Task: Create a due date automation trigger when advanced on, on the tuesday of the week a card is due add content with a name starting with resume at 11:00 AM.
Action: Mouse moved to (824, 253)
Screenshot: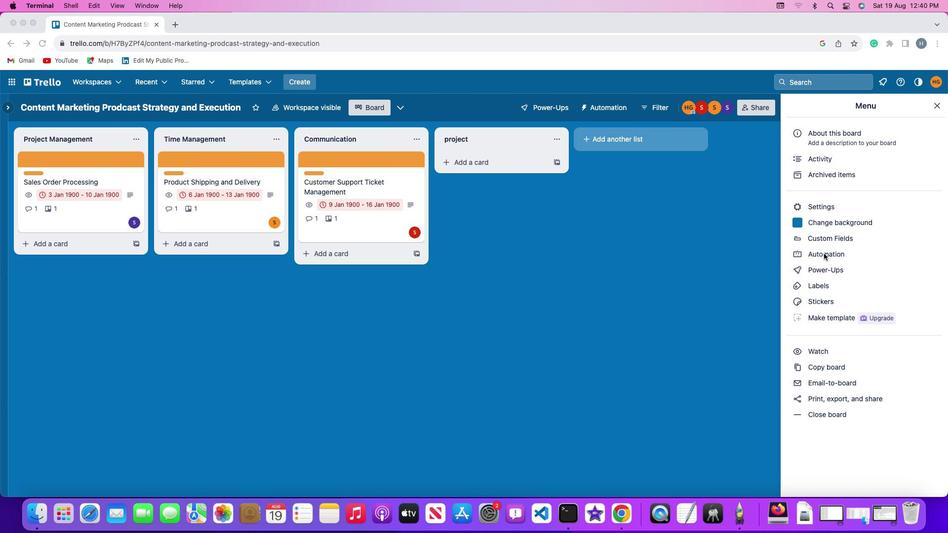 
Action: Mouse pressed left at (824, 253)
Screenshot: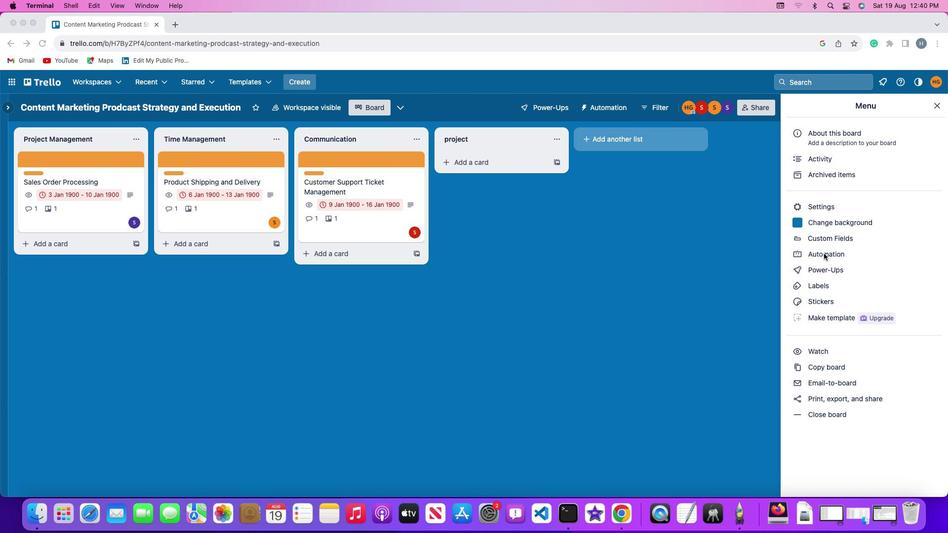 
Action: Mouse pressed left at (824, 253)
Screenshot: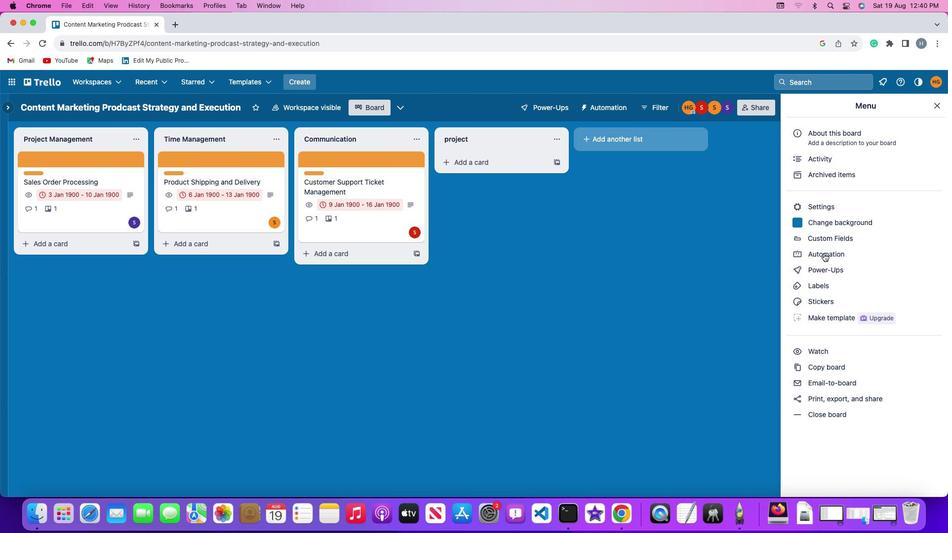 
Action: Mouse moved to (55, 235)
Screenshot: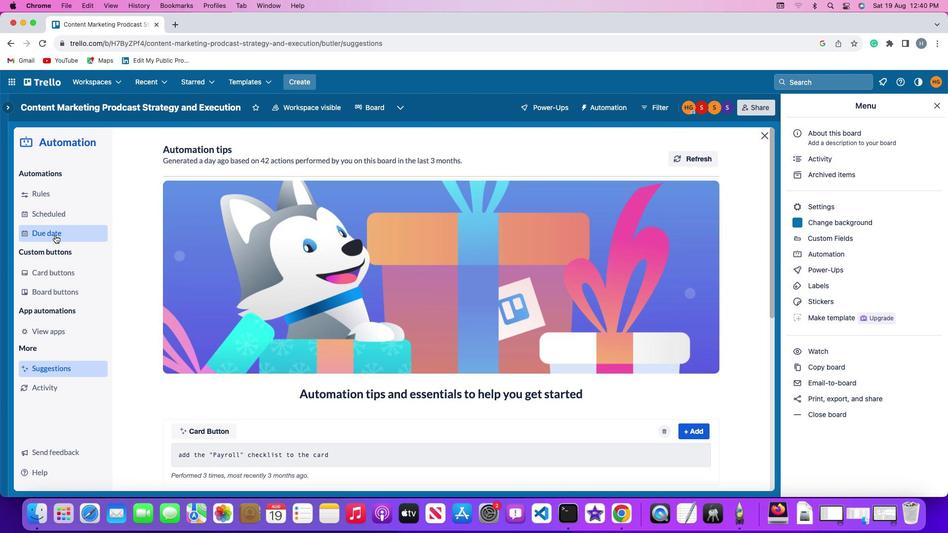 
Action: Mouse pressed left at (55, 235)
Screenshot: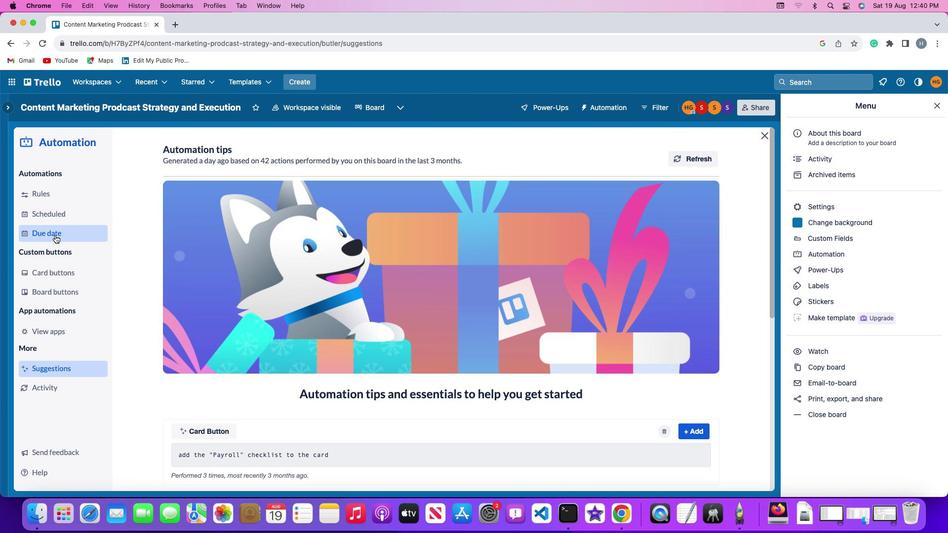 
Action: Mouse moved to (674, 151)
Screenshot: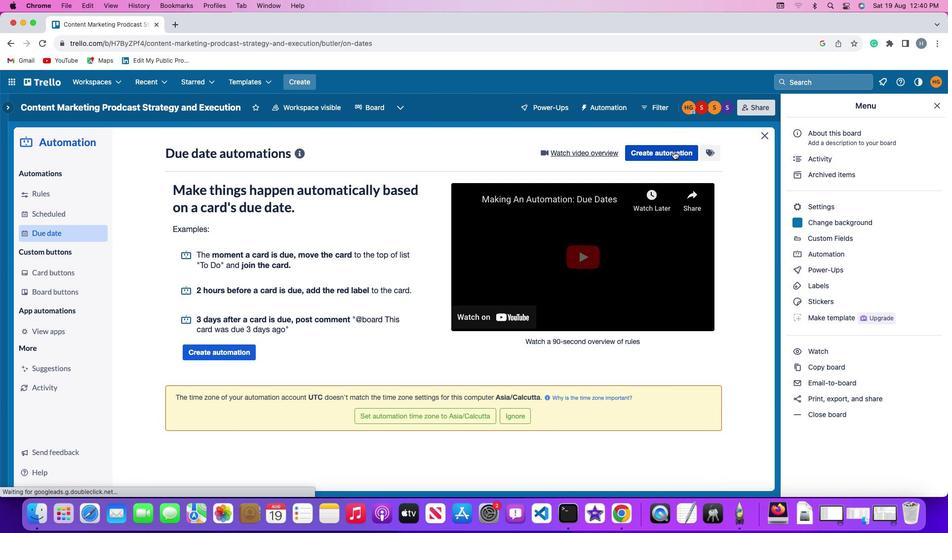 
Action: Mouse pressed left at (674, 151)
Screenshot: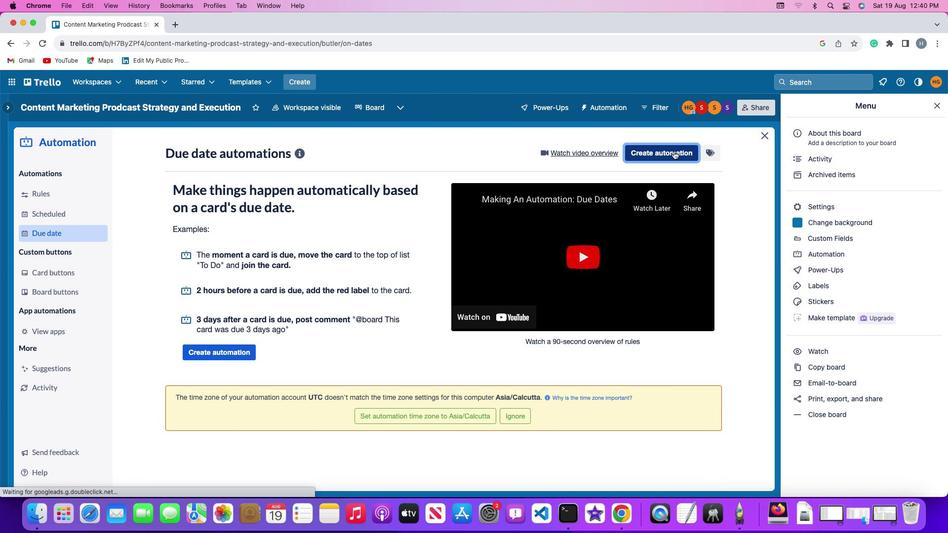 
Action: Mouse moved to (196, 246)
Screenshot: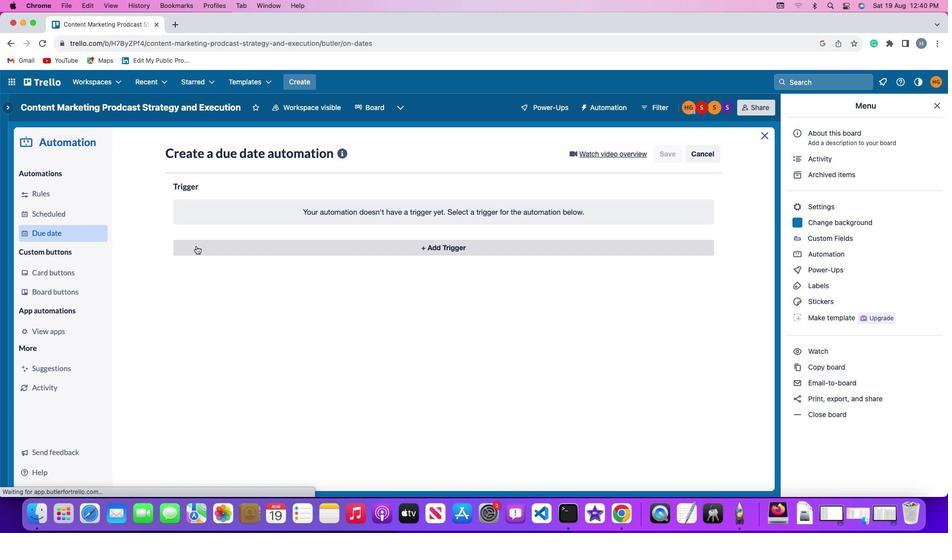 
Action: Mouse pressed left at (196, 246)
Screenshot: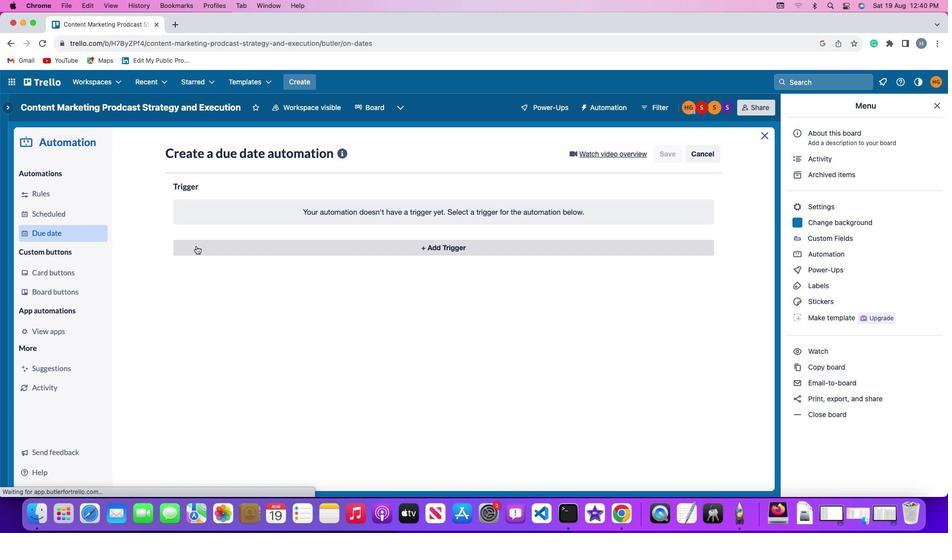 
Action: Mouse moved to (218, 433)
Screenshot: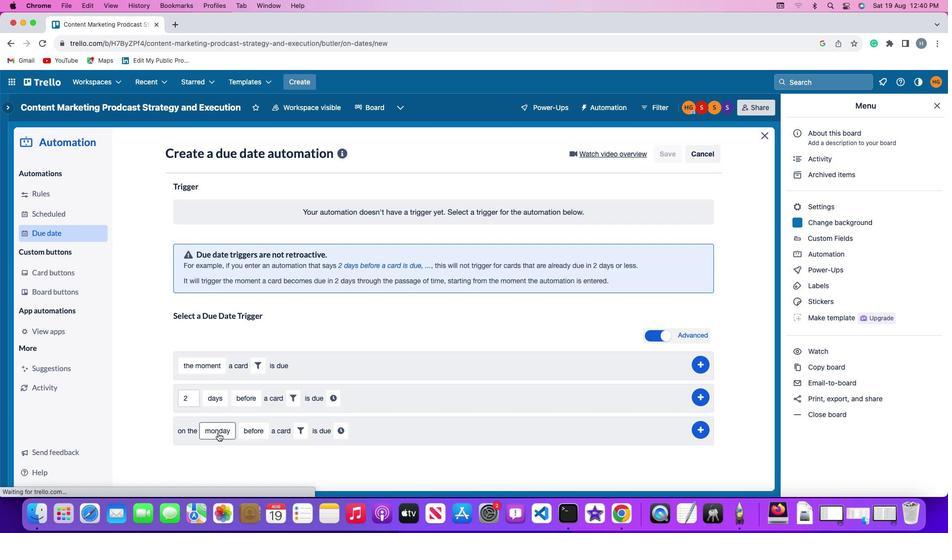 
Action: Mouse pressed left at (218, 433)
Screenshot: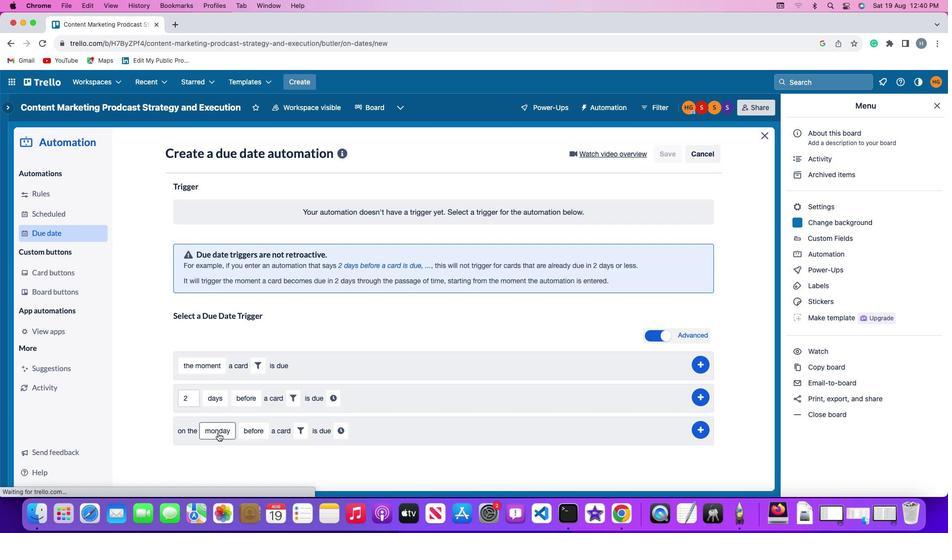 
Action: Mouse moved to (231, 315)
Screenshot: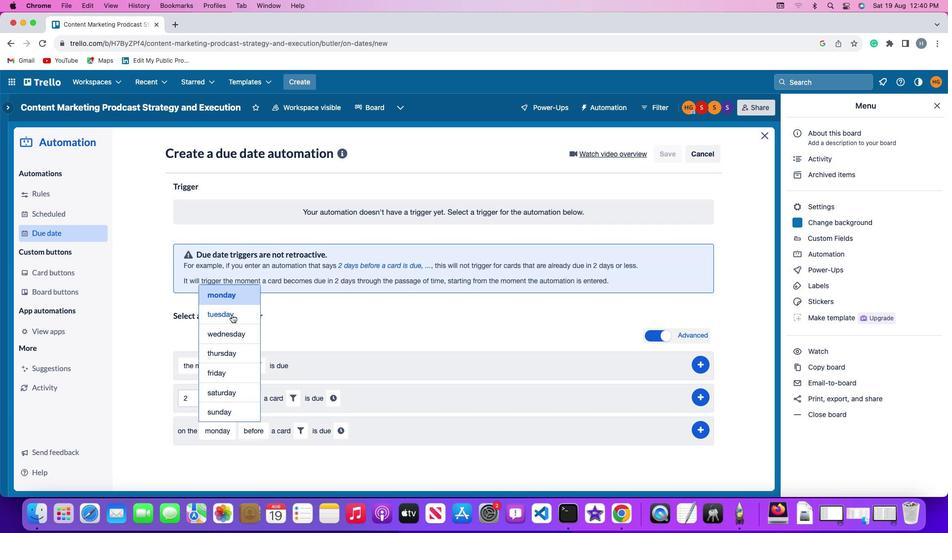 
Action: Mouse pressed left at (231, 315)
Screenshot: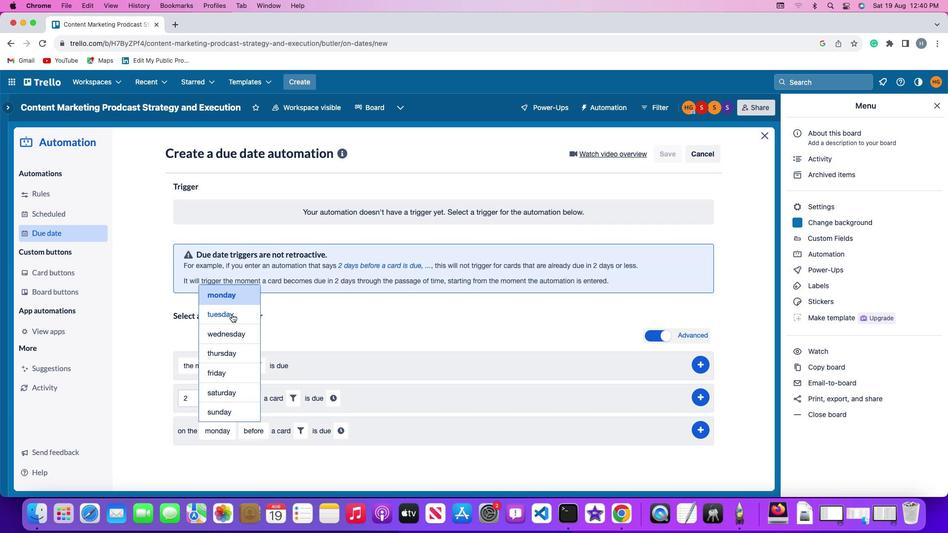 
Action: Mouse moved to (257, 432)
Screenshot: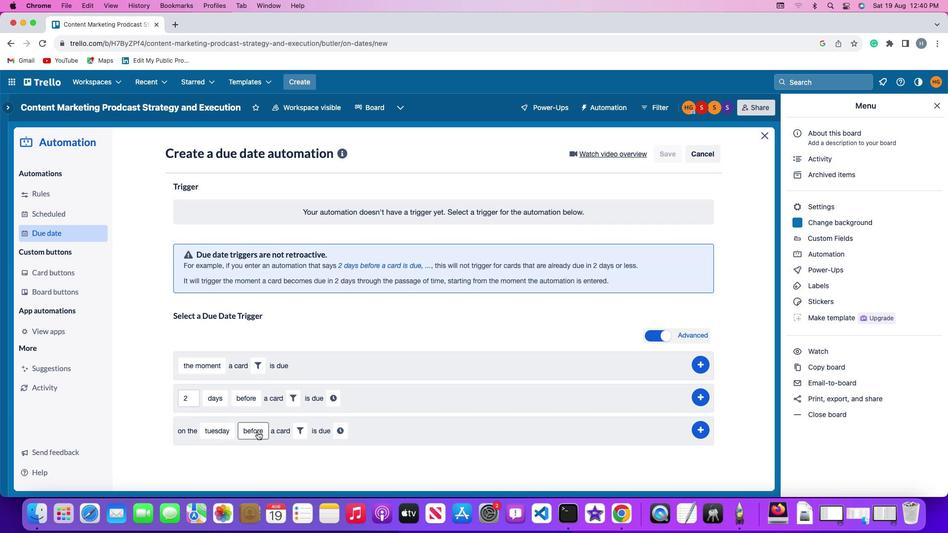 
Action: Mouse pressed left at (257, 432)
Screenshot: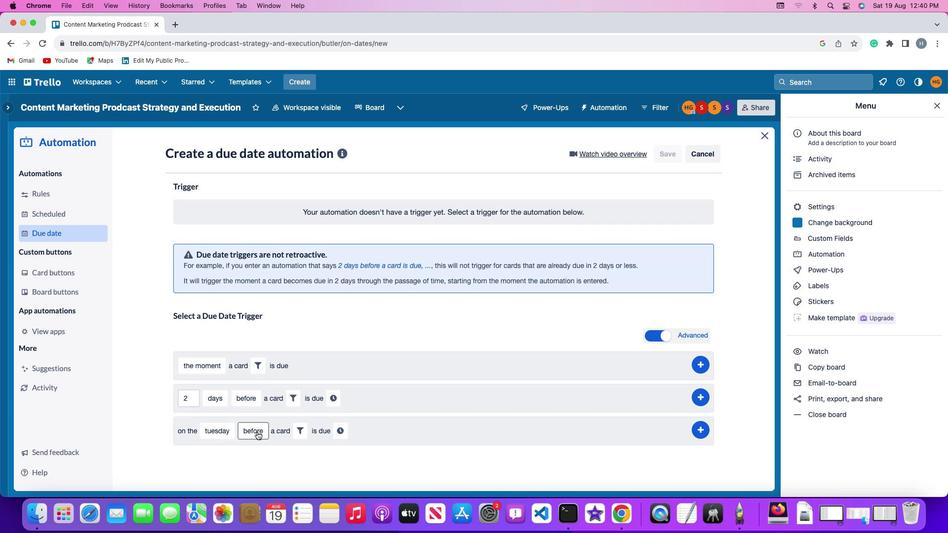 
Action: Mouse moved to (269, 393)
Screenshot: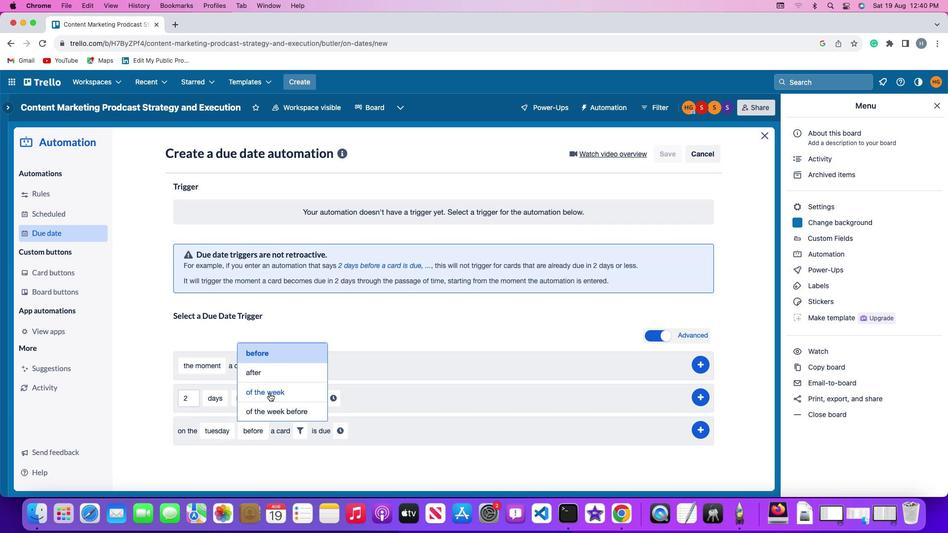 
Action: Mouse pressed left at (269, 393)
Screenshot: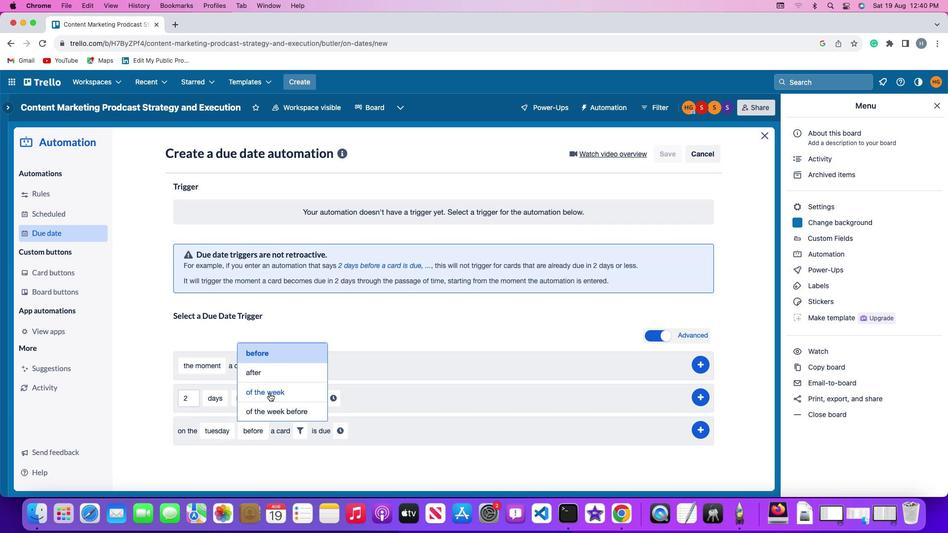 
Action: Mouse moved to (313, 431)
Screenshot: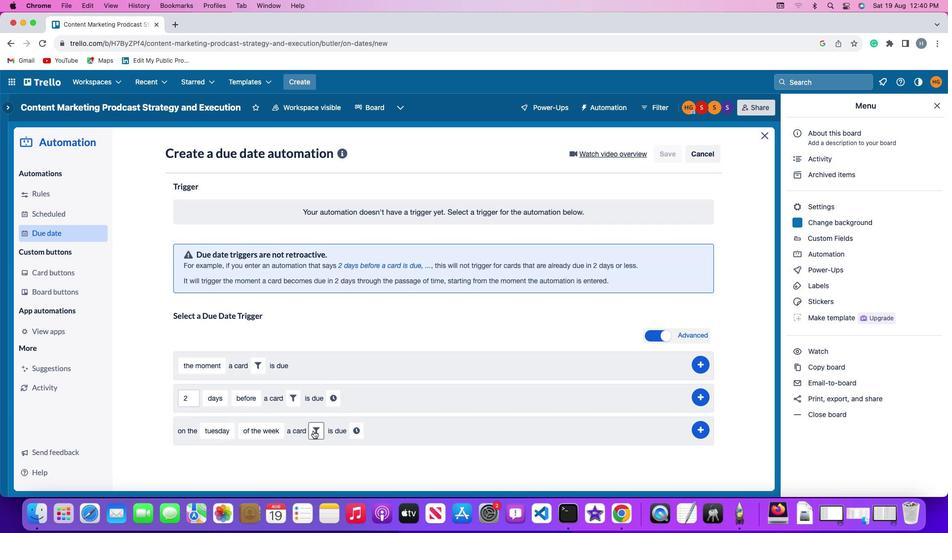 
Action: Mouse pressed left at (313, 431)
Screenshot: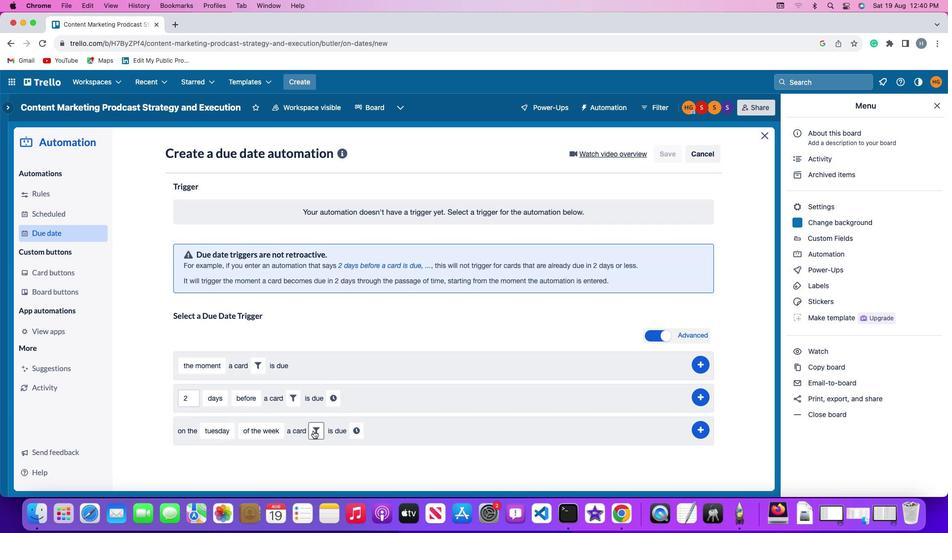 
Action: Mouse moved to (428, 456)
Screenshot: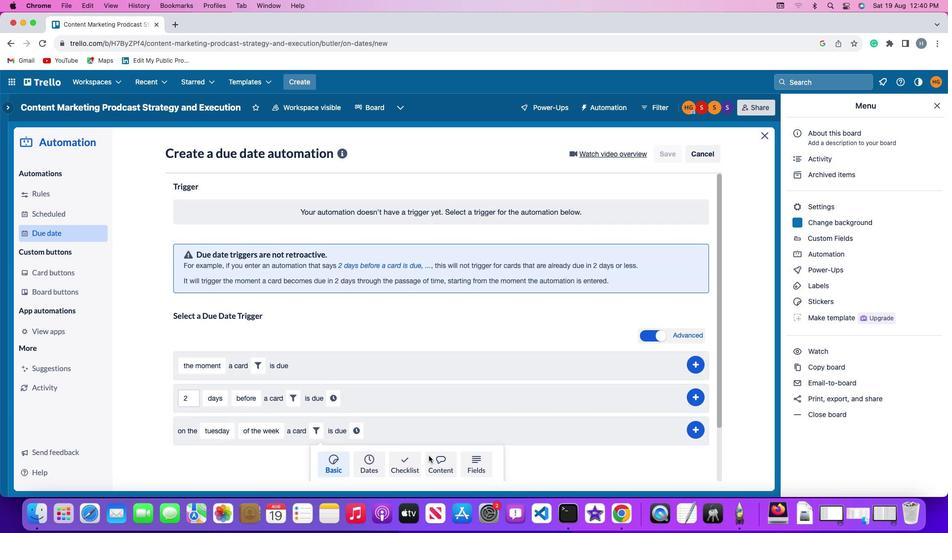 
Action: Mouse pressed left at (428, 456)
Screenshot: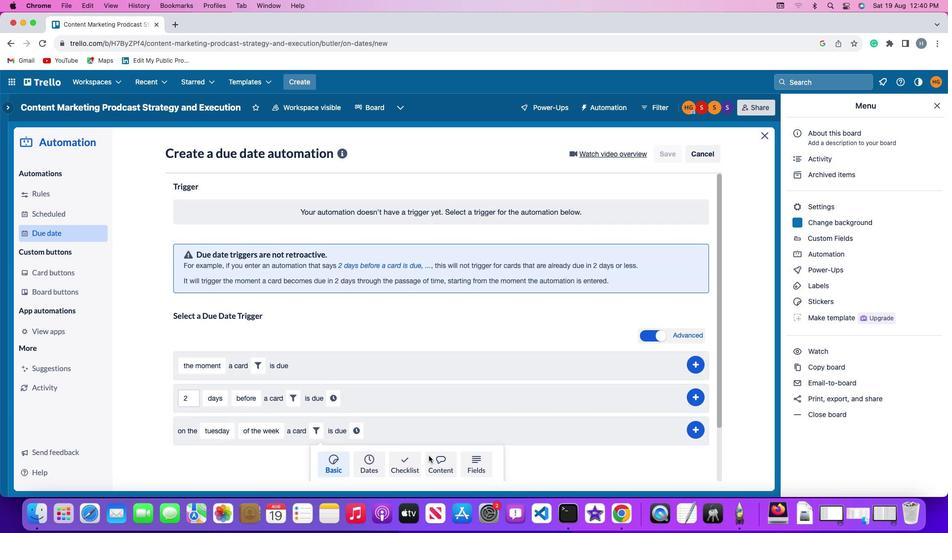 
Action: Mouse moved to (293, 457)
Screenshot: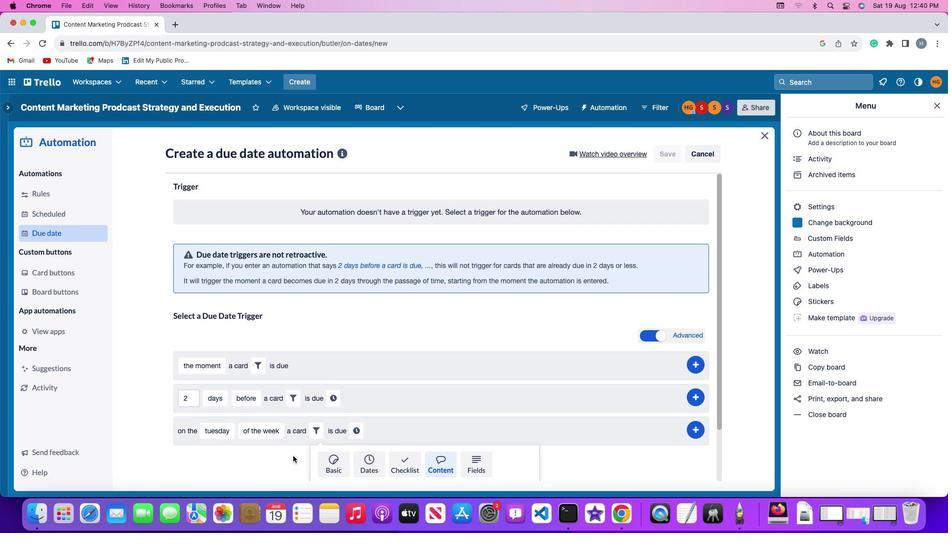
Action: Mouse scrolled (293, 457) with delta (0, 0)
Screenshot: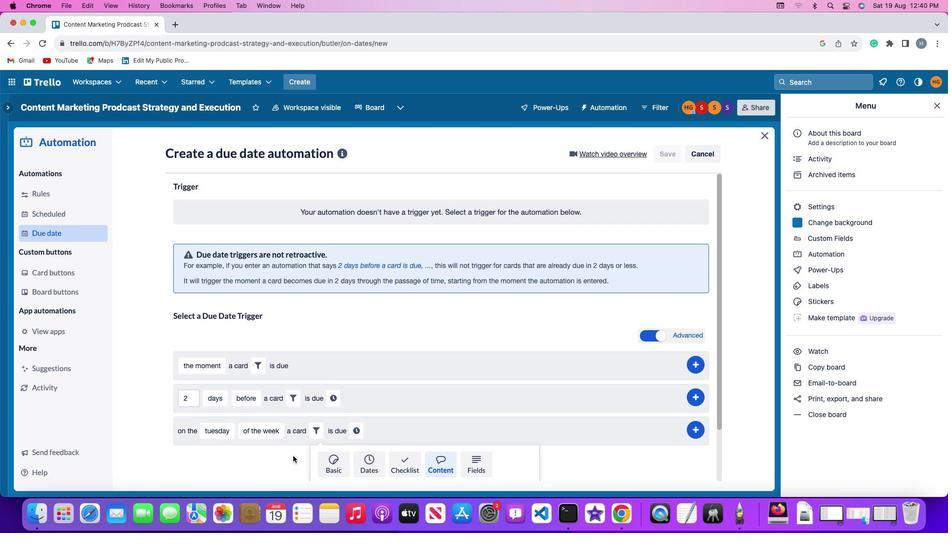
Action: Mouse moved to (293, 456)
Screenshot: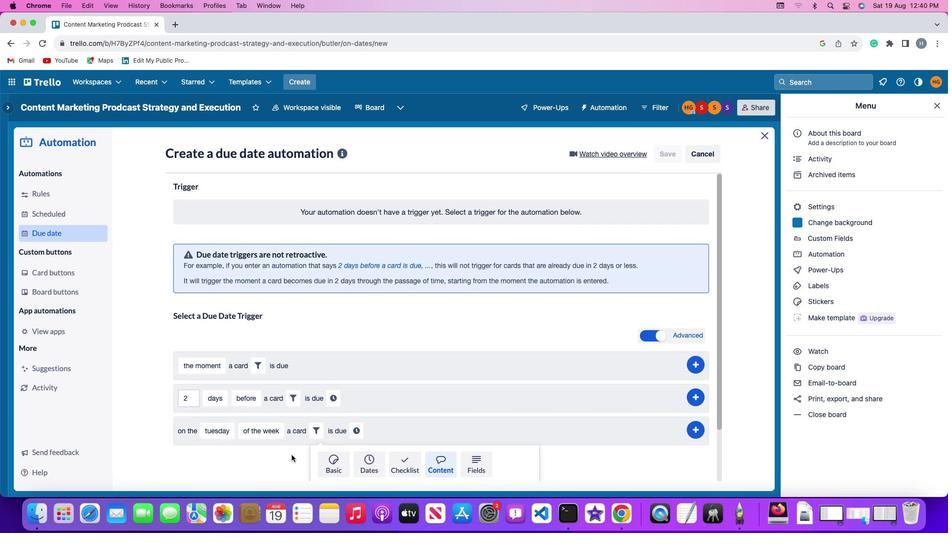 
Action: Mouse scrolled (293, 456) with delta (0, 0)
Screenshot: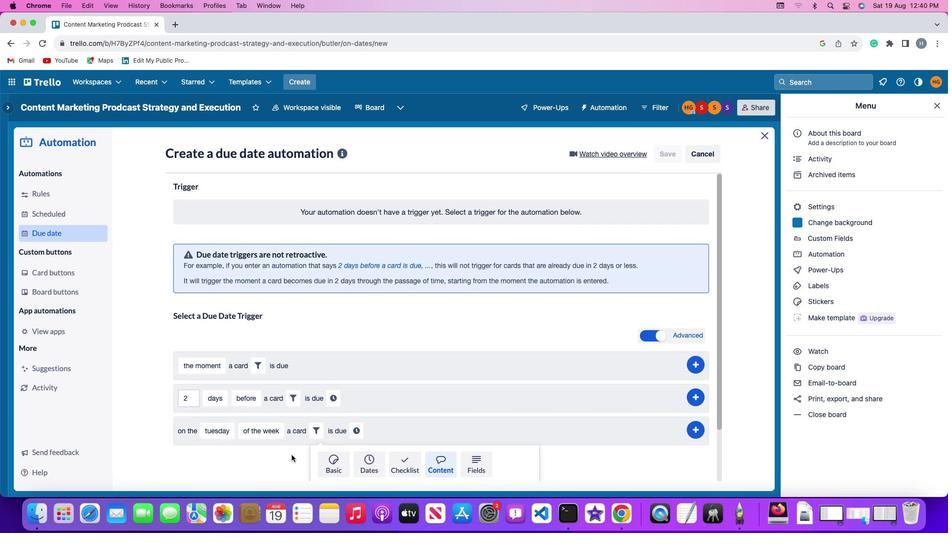 
Action: Mouse moved to (291, 455)
Screenshot: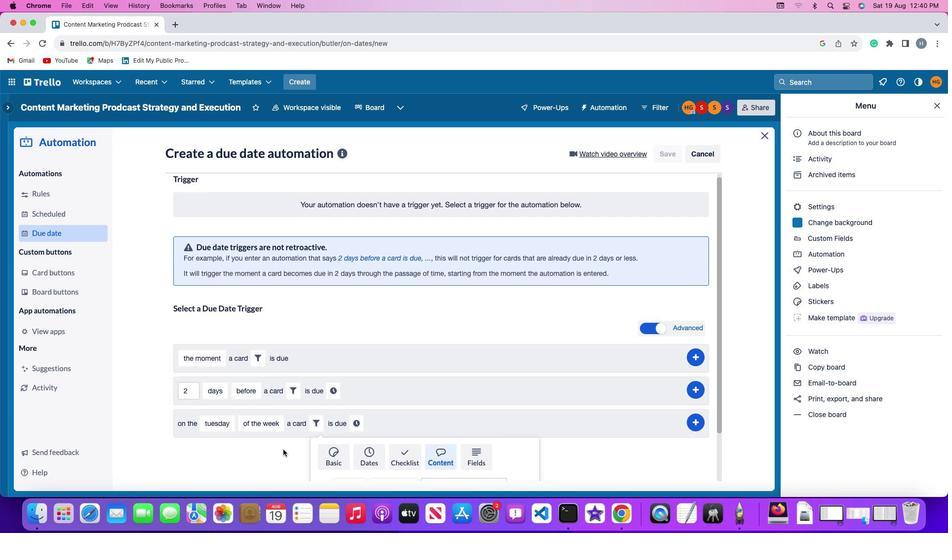 
Action: Mouse scrolled (291, 455) with delta (0, 0)
Screenshot: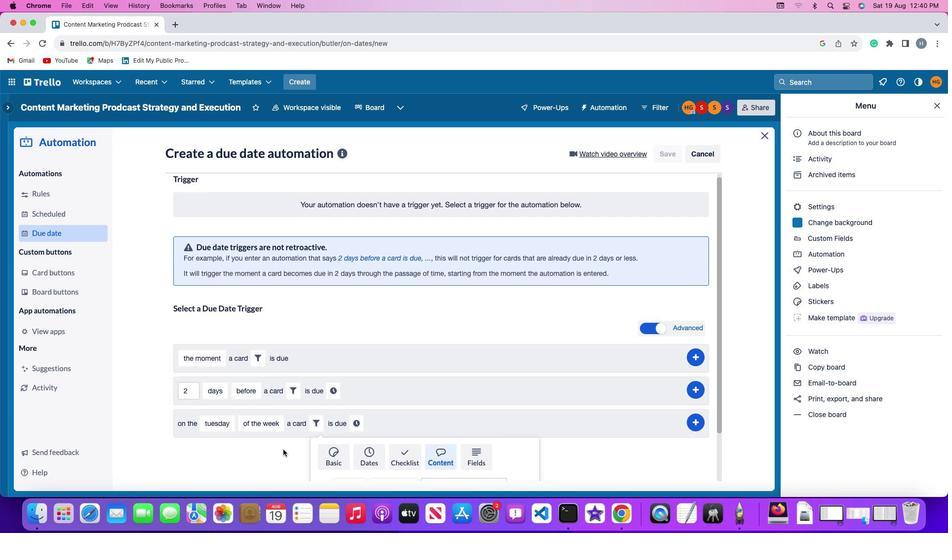 
Action: Mouse moved to (344, 434)
Screenshot: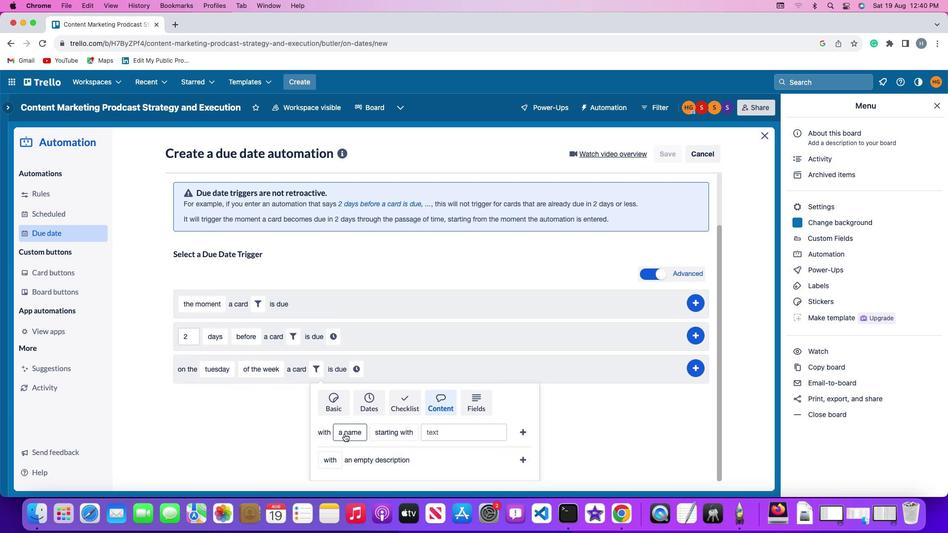 
Action: Mouse pressed left at (344, 434)
Screenshot: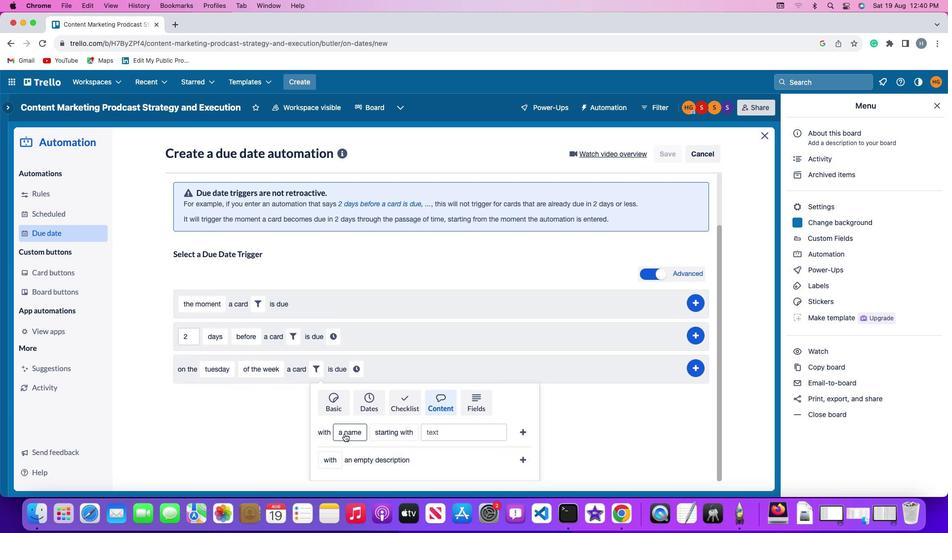 
Action: Mouse moved to (358, 374)
Screenshot: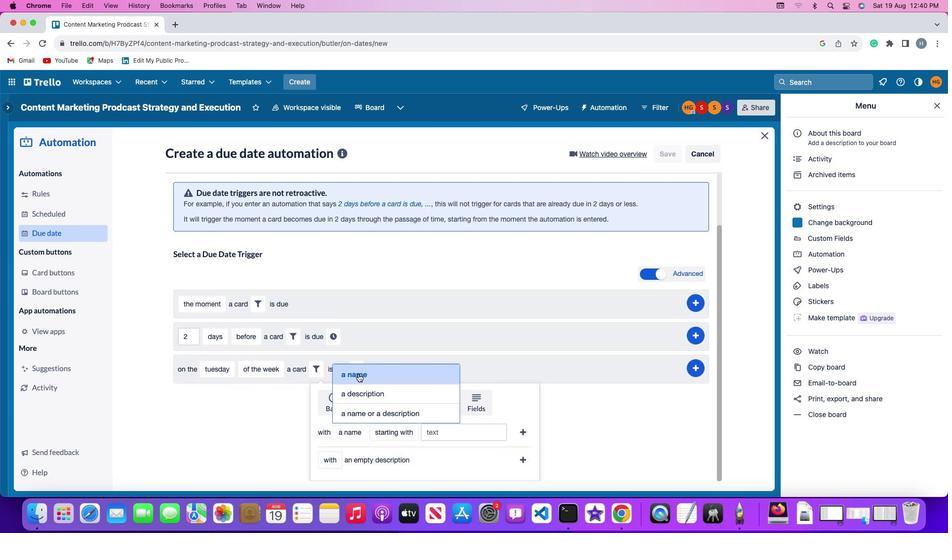 
Action: Mouse pressed left at (358, 374)
Screenshot: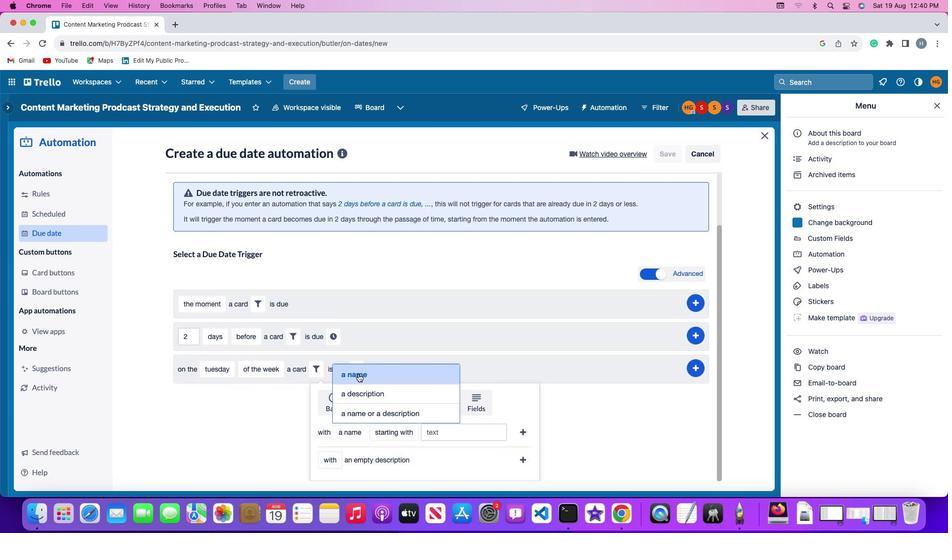 
Action: Mouse moved to (394, 439)
Screenshot: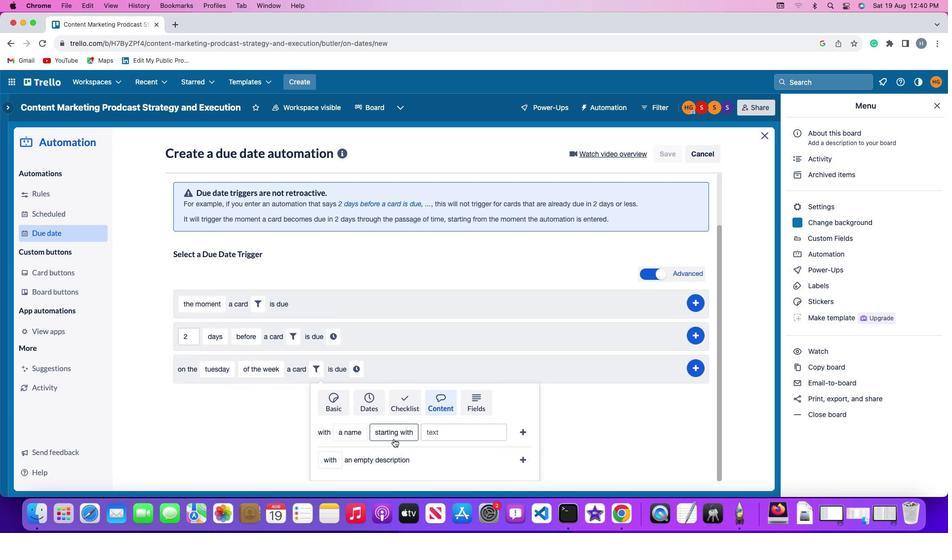 
Action: Mouse pressed left at (394, 439)
Screenshot: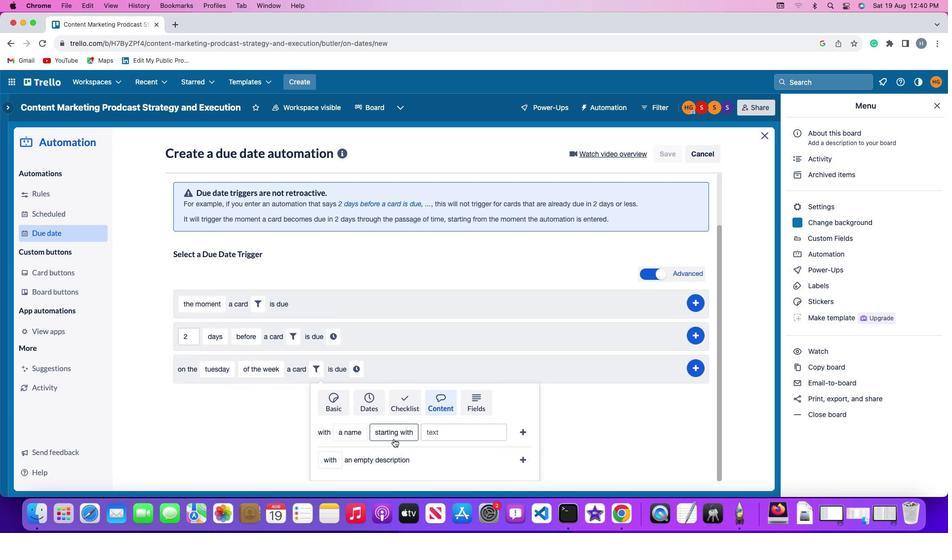 
Action: Mouse moved to (409, 313)
Screenshot: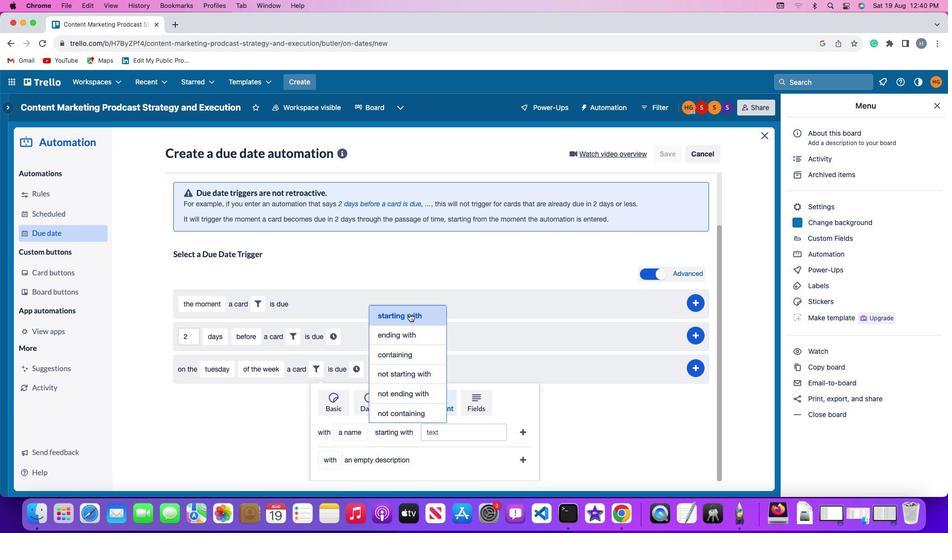 
Action: Mouse pressed left at (409, 313)
Screenshot: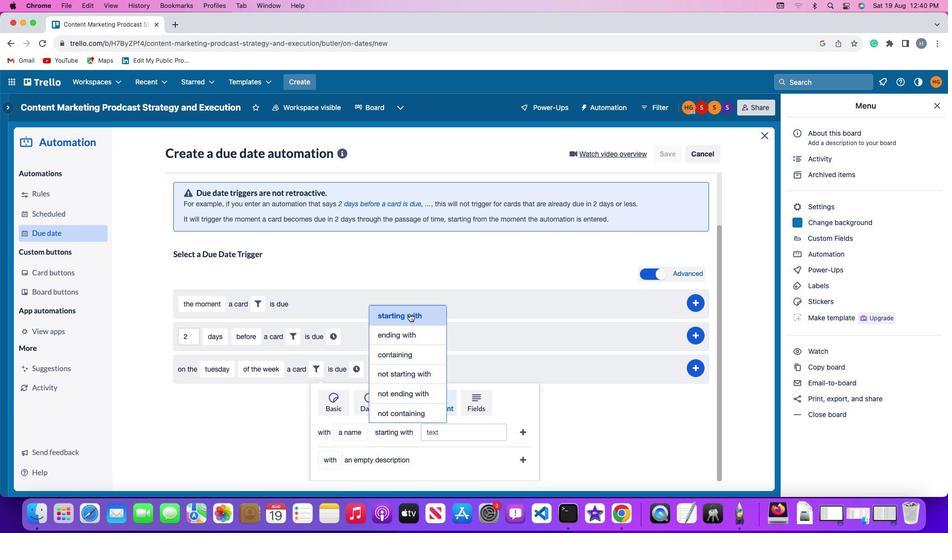 
Action: Mouse moved to (446, 430)
Screenshot: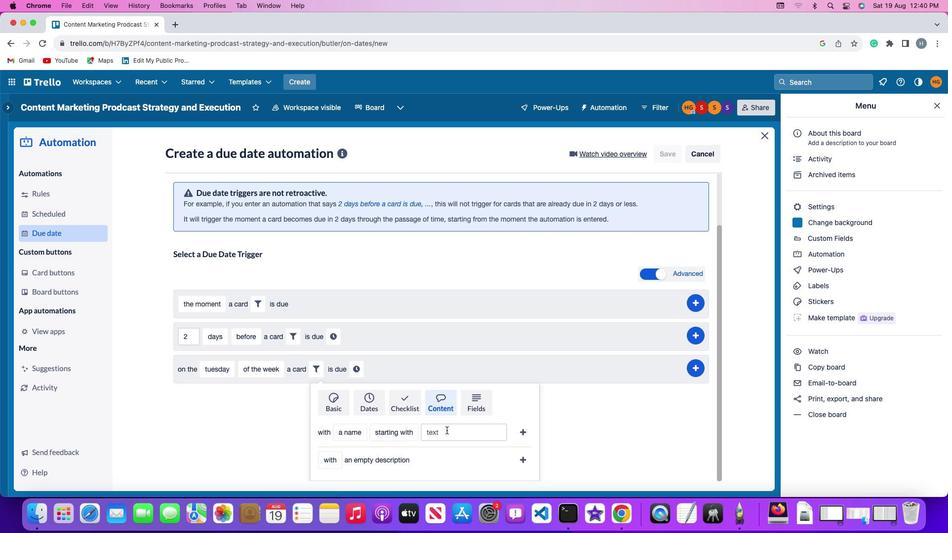 
Action: Mouse pressed left at (446, 430)
Screenshot: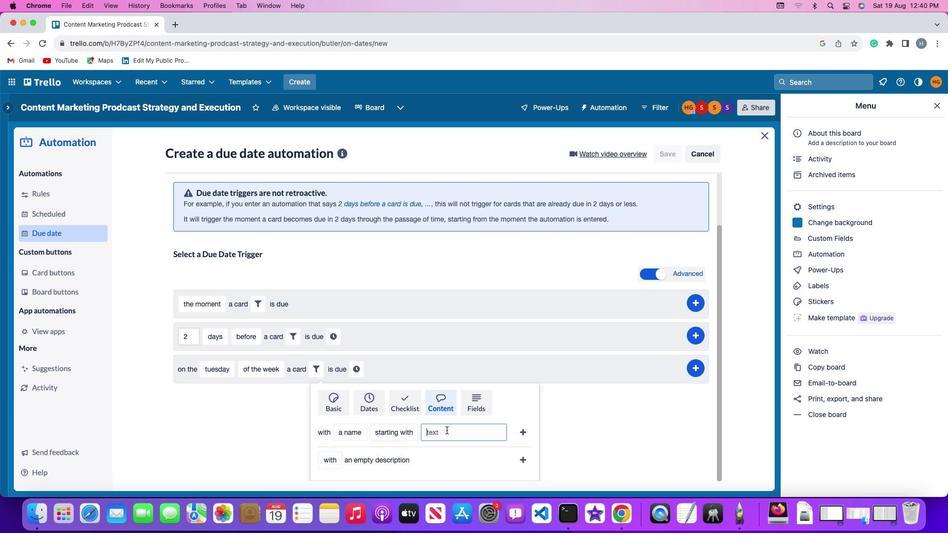
Action: Key pressed 'r''e''s''u''m''e'
Screenshot: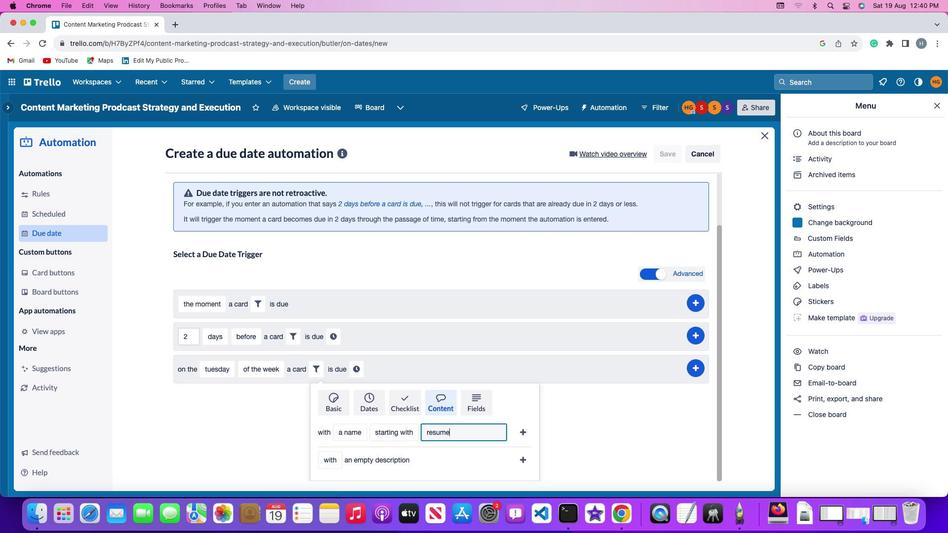 
Action: Mouse moved to (525, 431)
Screenshot: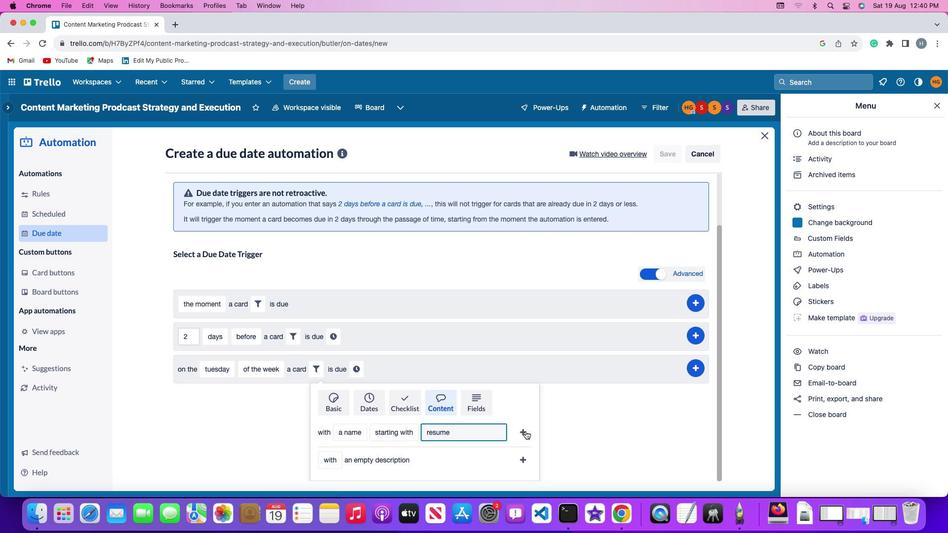 
Action: Mouse pressed left at (525, 431)
Screenshot: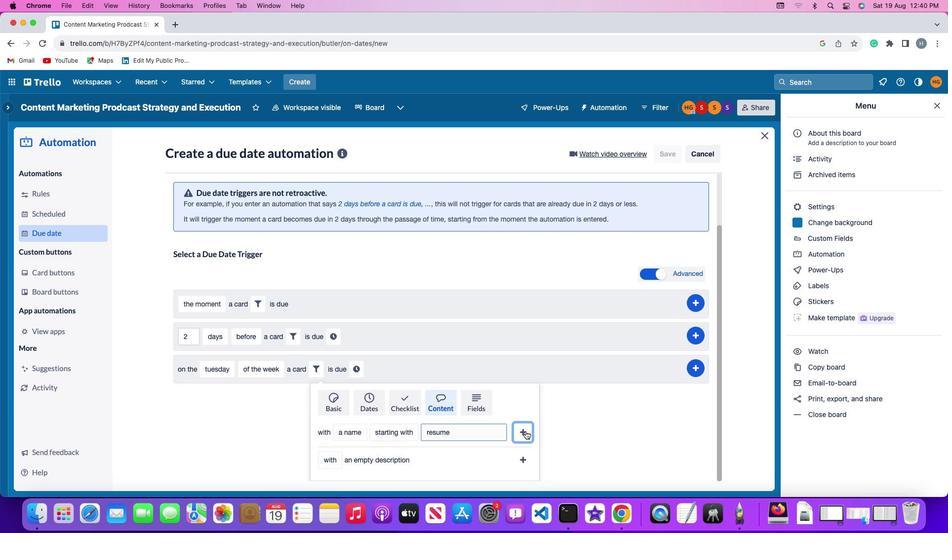 
Action: Mouse moved to (486, 429)
Screenshot: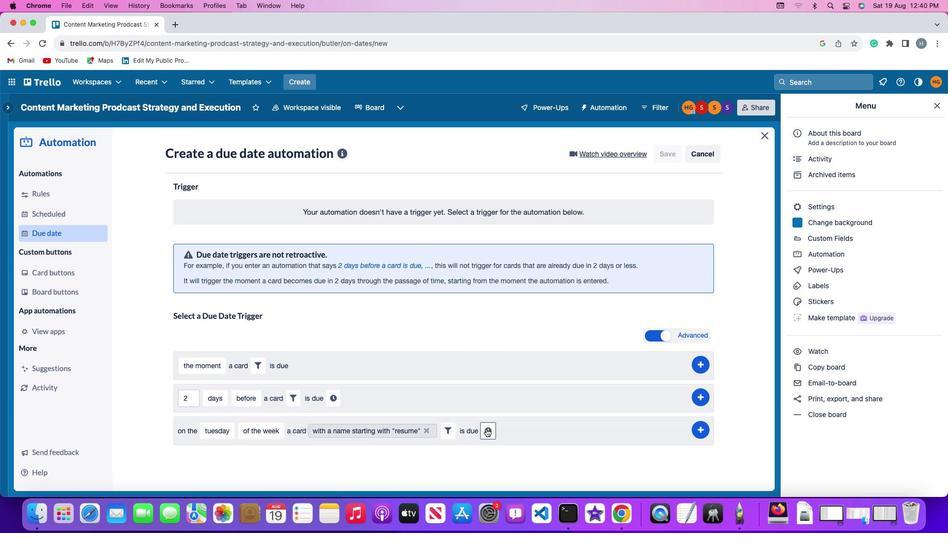 
Action: Mouse pressed left at (486, 429)
Screenshot: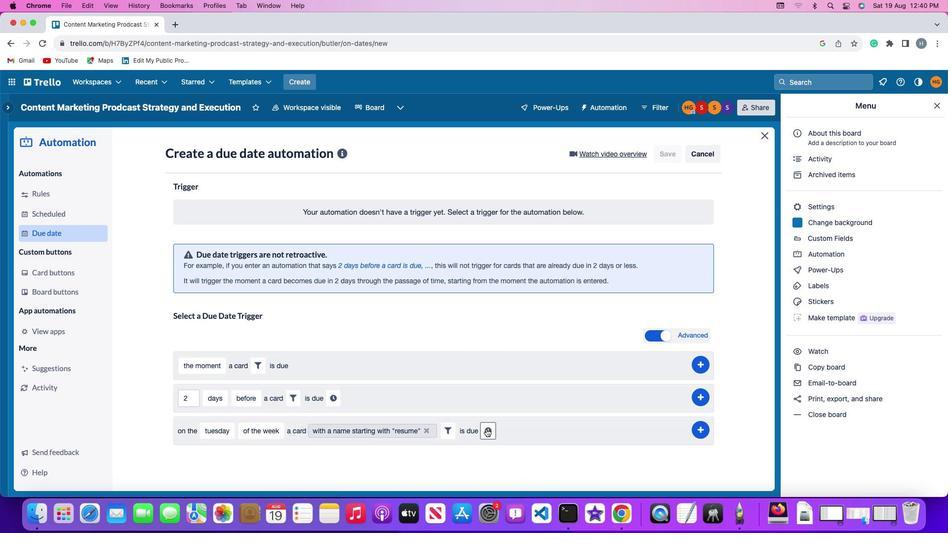 
Action: Mouse moved to (511, 430)
Screenshot: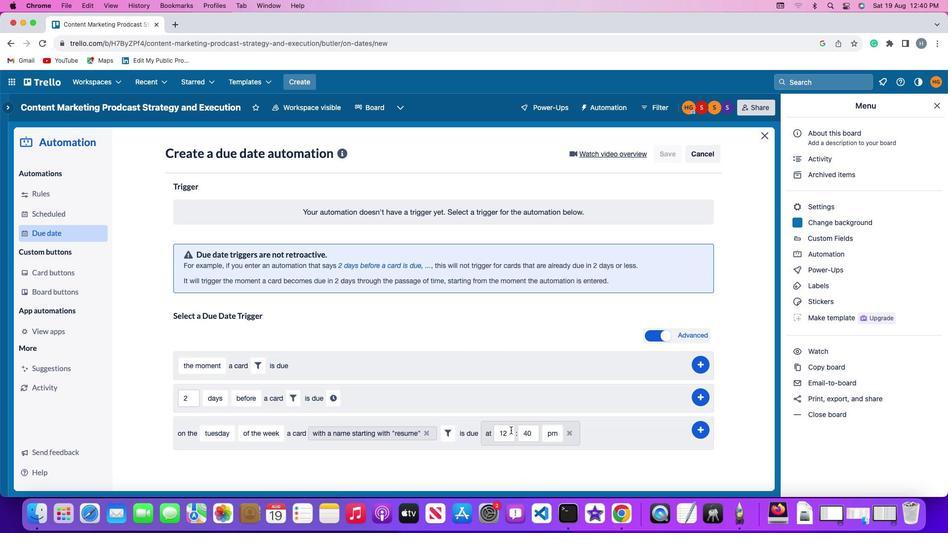 
Action: Mouse pressed left at (511, 430)
Screenshot: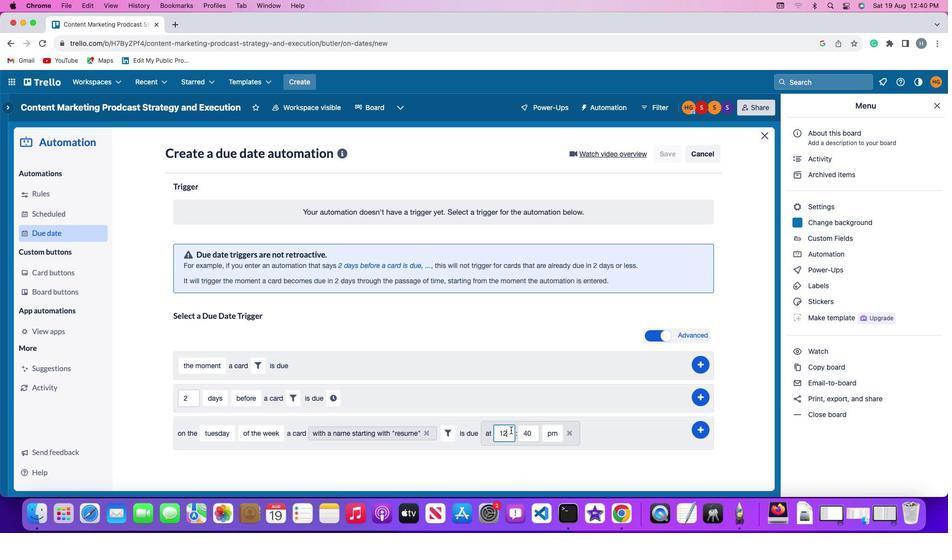 
Action: Key pressed Key.backspace'1'
Screenshot: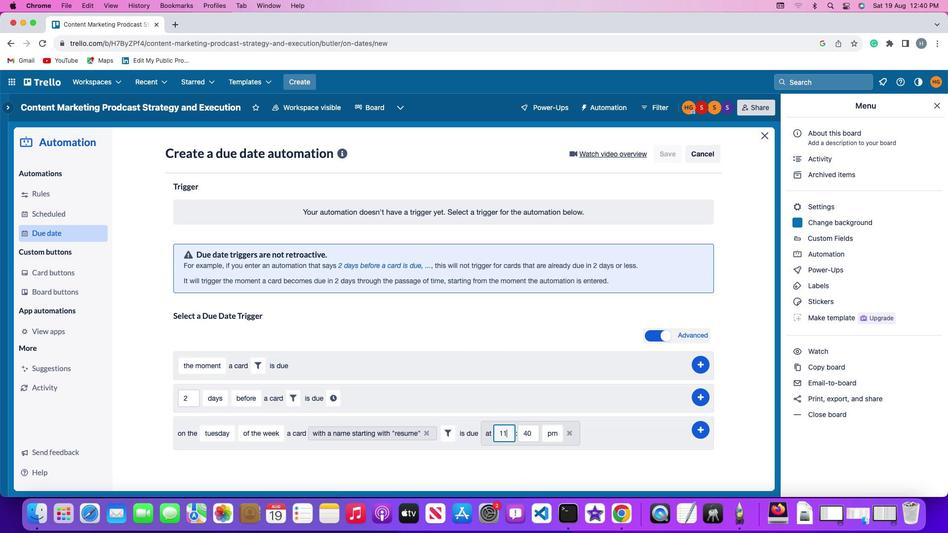 
Action: Mouse moved to (532, 430)
Screenshot: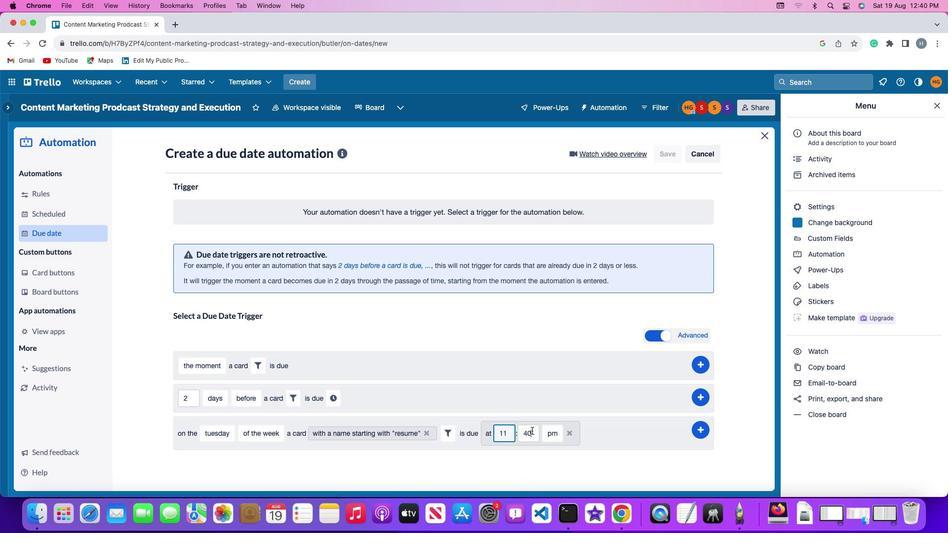
Action: Mouse pressed left at (532, 430)
Screenshot: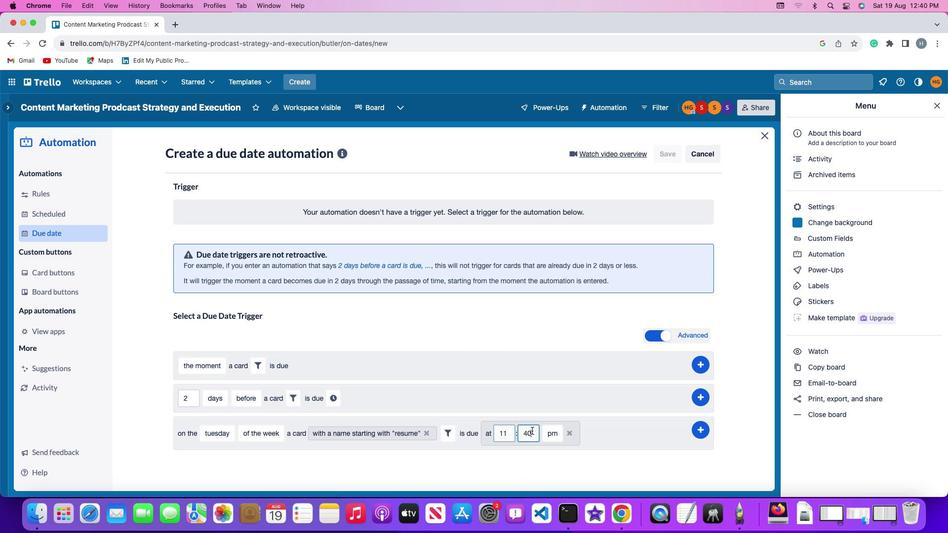
Action: Key pressed Key.backspaceKey.backspace
Screenshot: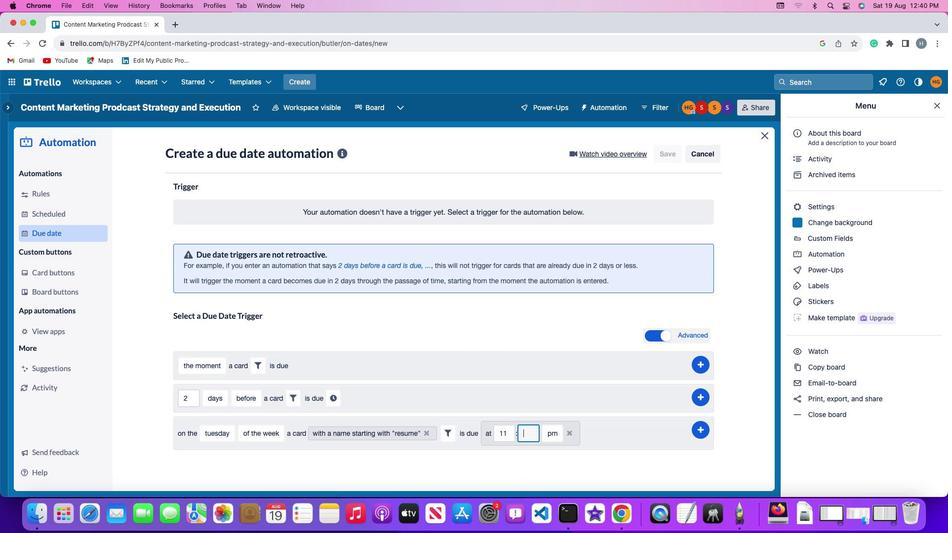 
Action: Mouse moved to (532, 430)
Screenshot: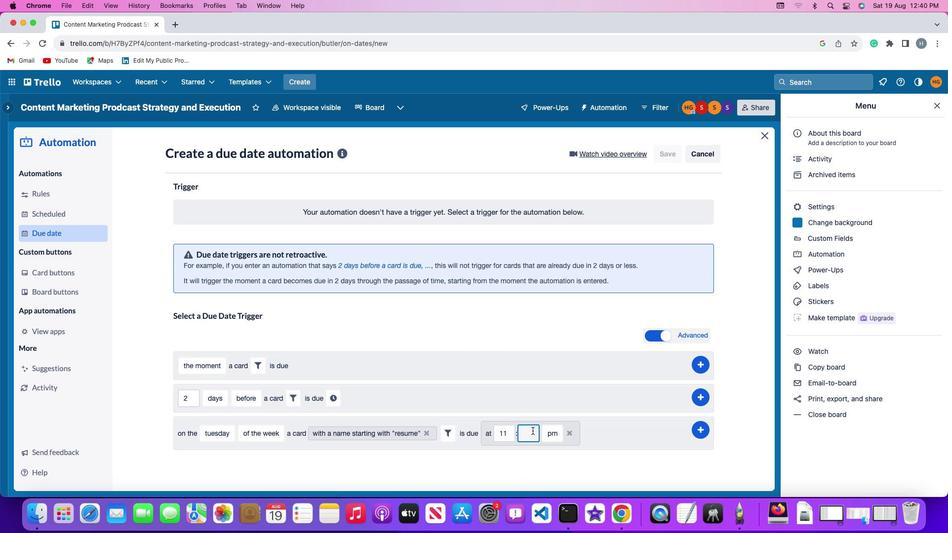 
Action: Key pressed '0''0'
Screenshot: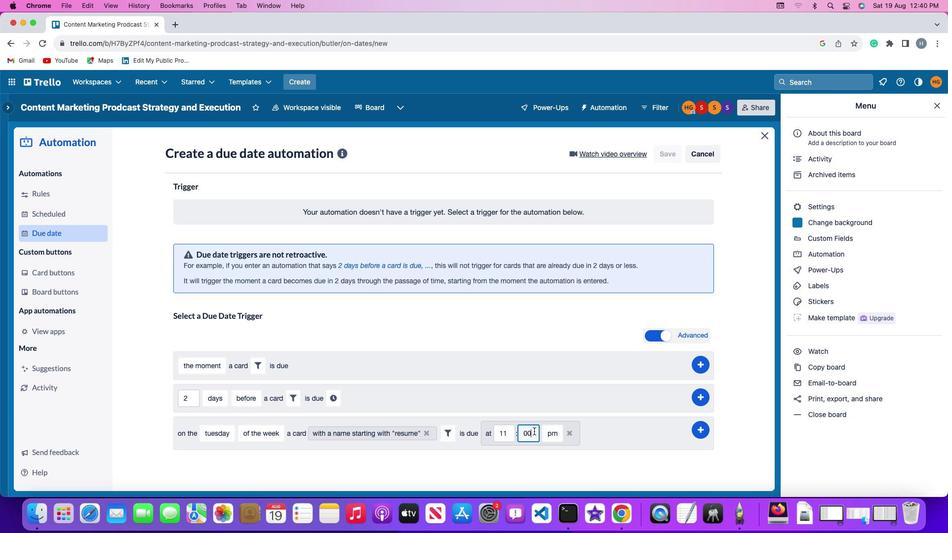 
Action: Mouse moved to (547, 431)
Screenshot: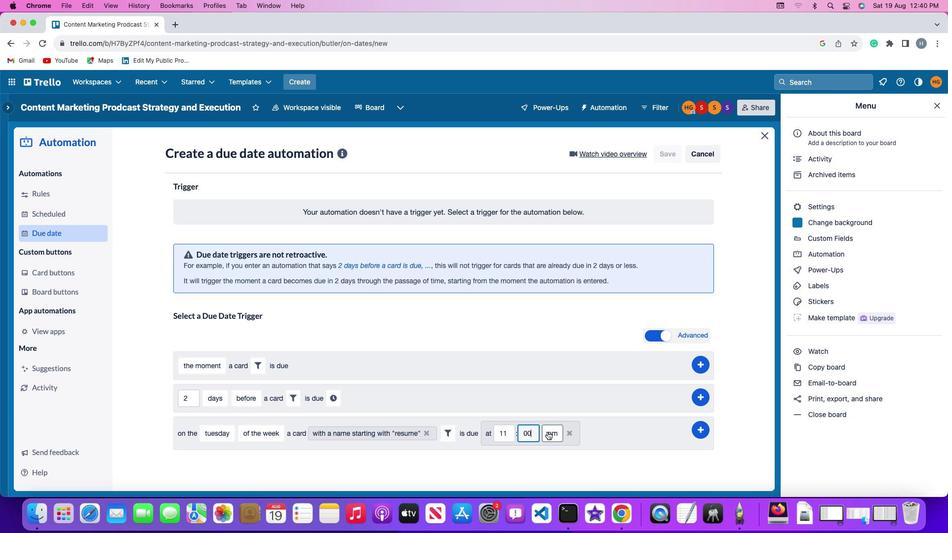 
Action: Mouse pressed left at (547, 431)
Screenshot: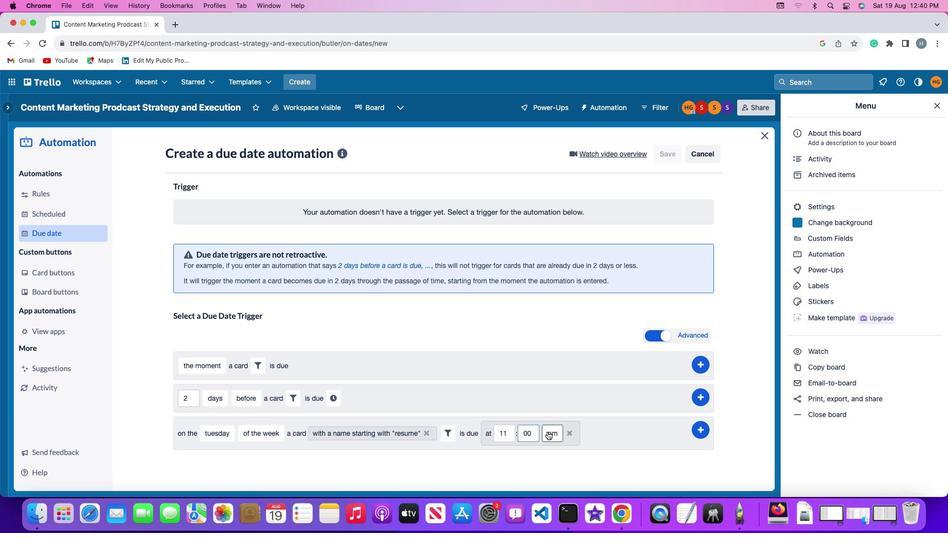 
Action: Mouse moved to (554, 447)
Screenshot: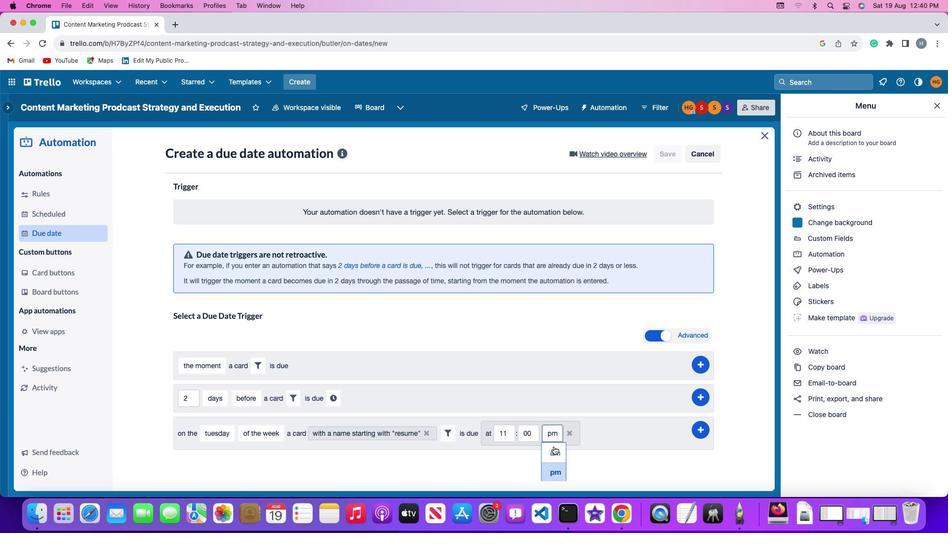 
Action: Mouse pressed left at (554, 447)
Screenshot: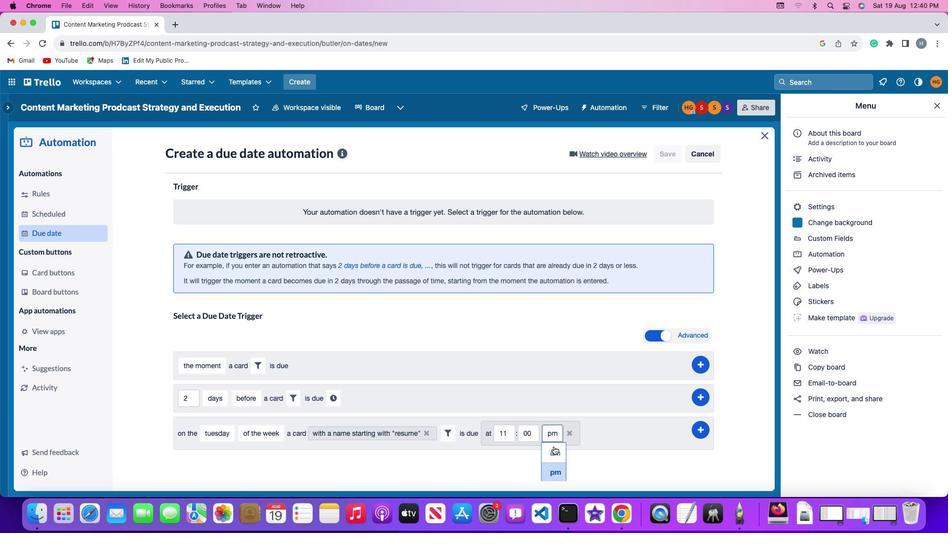 
Action: Mouse moved to (700, 428)
Screenshot: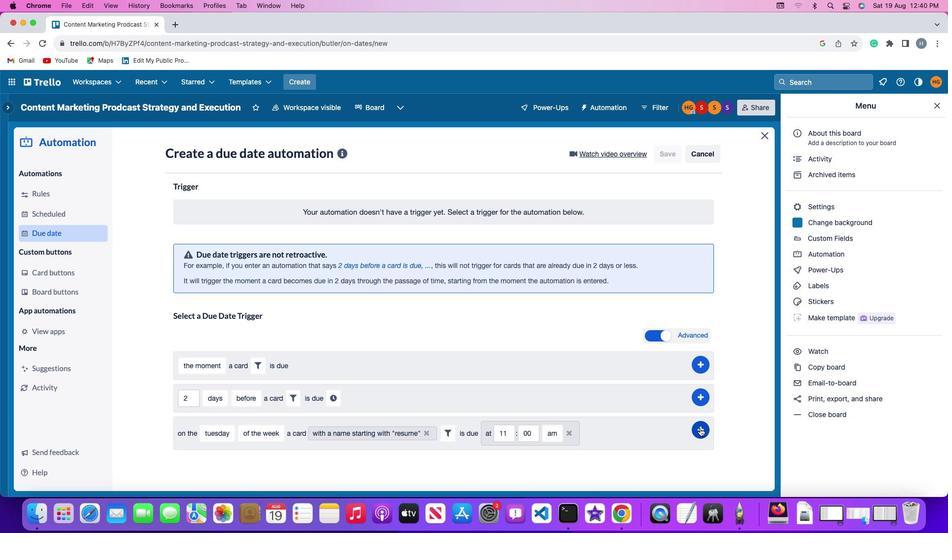 
Action: Mouse pressed left at (700, 428)
Screenshot: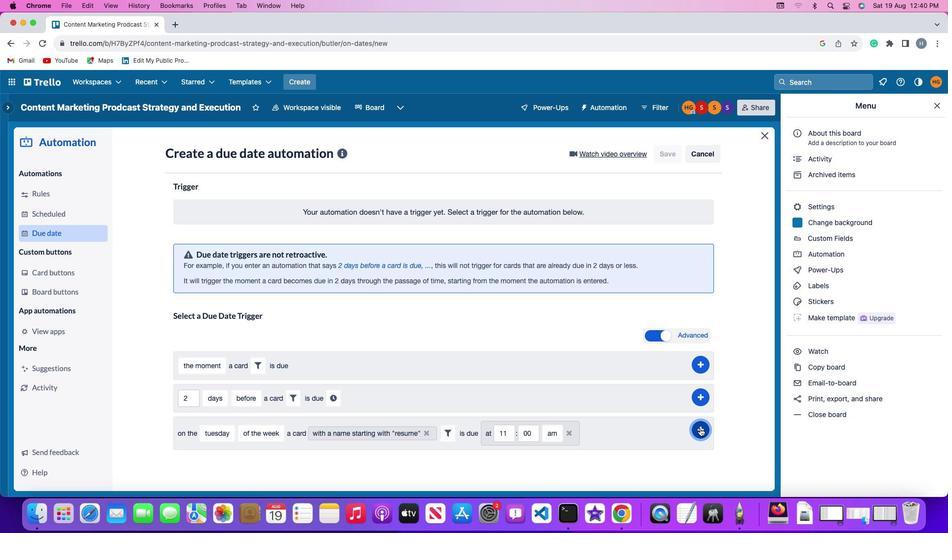 
Action: Mouse moved to (735, 371)
Screenshot: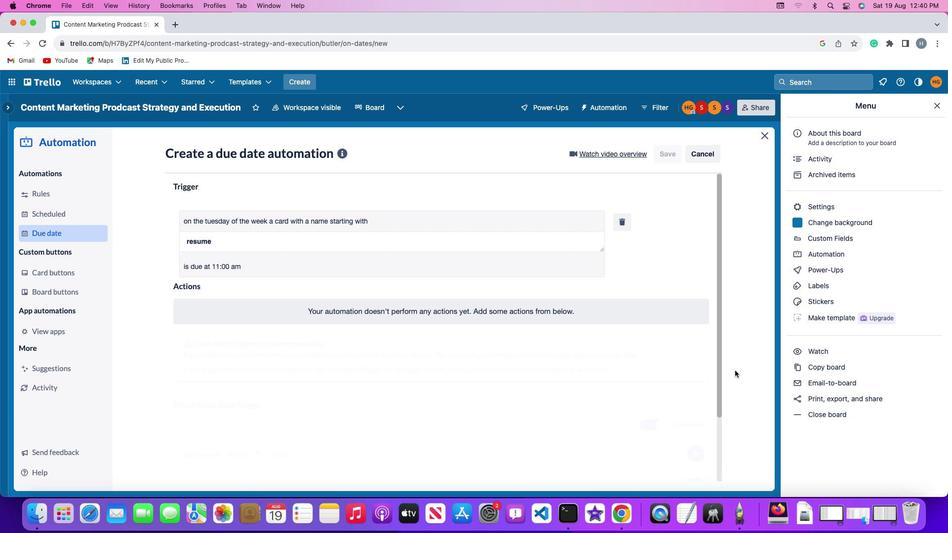 
